 Task: Create Card Warehouse Management Review in Board Brand Messaging Development to Workspace Email Service Providers. Create Card Education Conference Review in Board Email Marketing List Cleaning and Segmentation to Workspace Email Service Providers. Create Card Warehouse Management Review in Board Product Quality Control and Assurance to Workspace Email Service Providers
Action: Mouse moved to (46, 248)
Screenshot: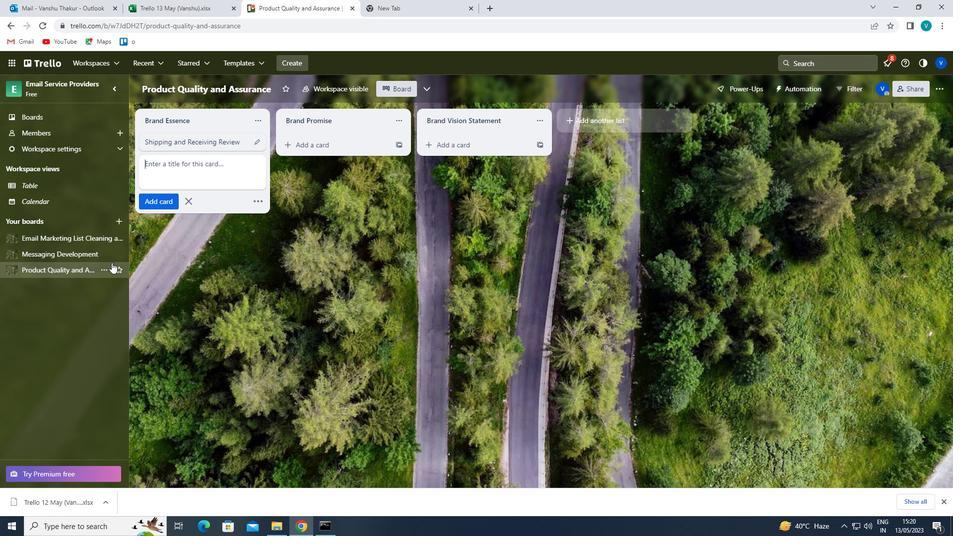 
Action: Mouse pressed left at (46, 248)
Screenshot: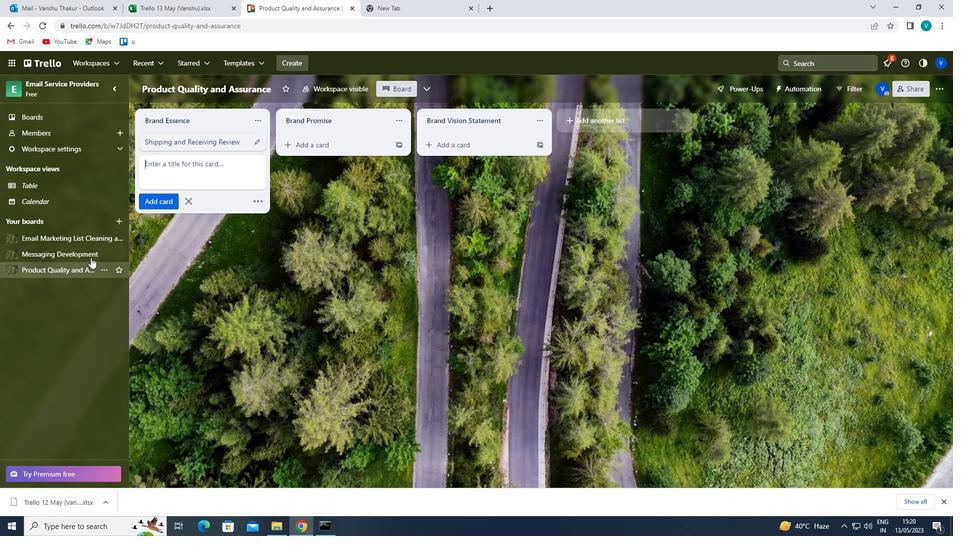 
Action: Mouse moved to (343, 146)
Screenshot: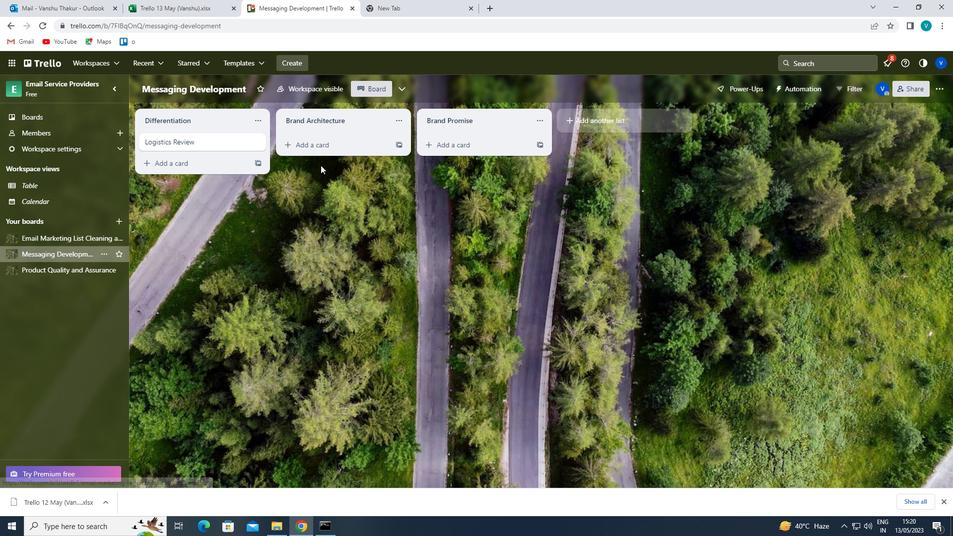 
Action: Mouse pressed left at (343, 146)
Screenshot: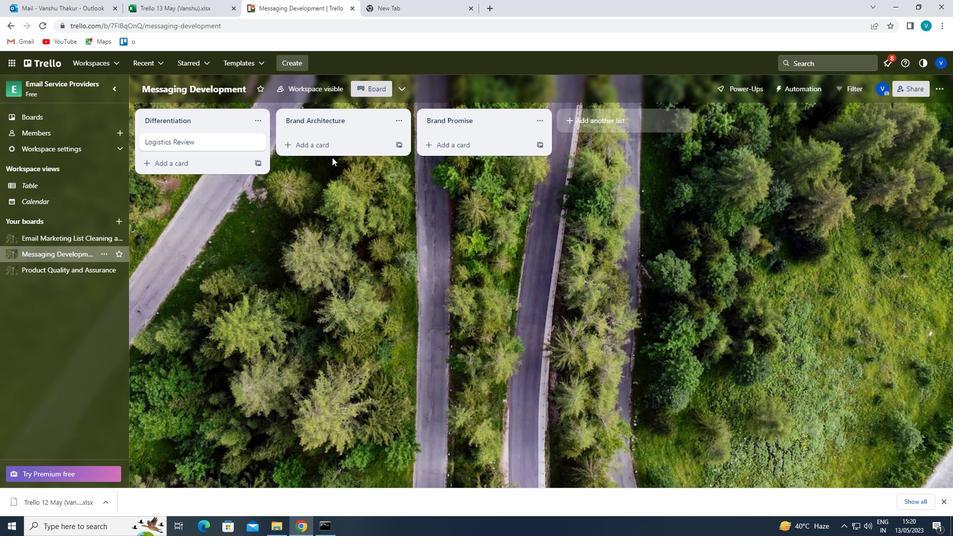 
Action: Key pressed <Key.shift><Key.shift><Key.shift>WAREHOUSE<Key.space><Key.shift>MANAGEMENT<Key.space><Key.shift>REC<Key.backspace>VIEW<Key.enter>
Screenshot: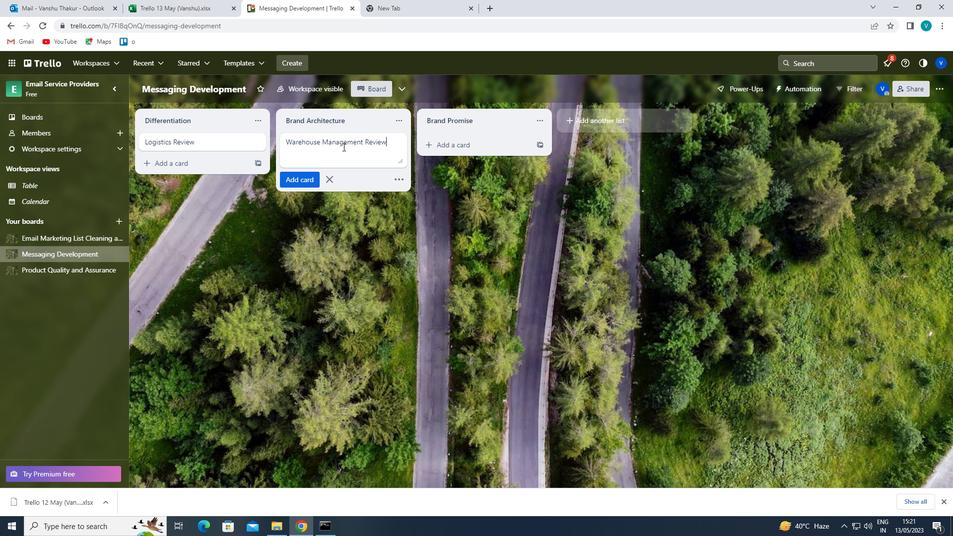 
Action: Mouse moved to (58, 237)
Screenshot: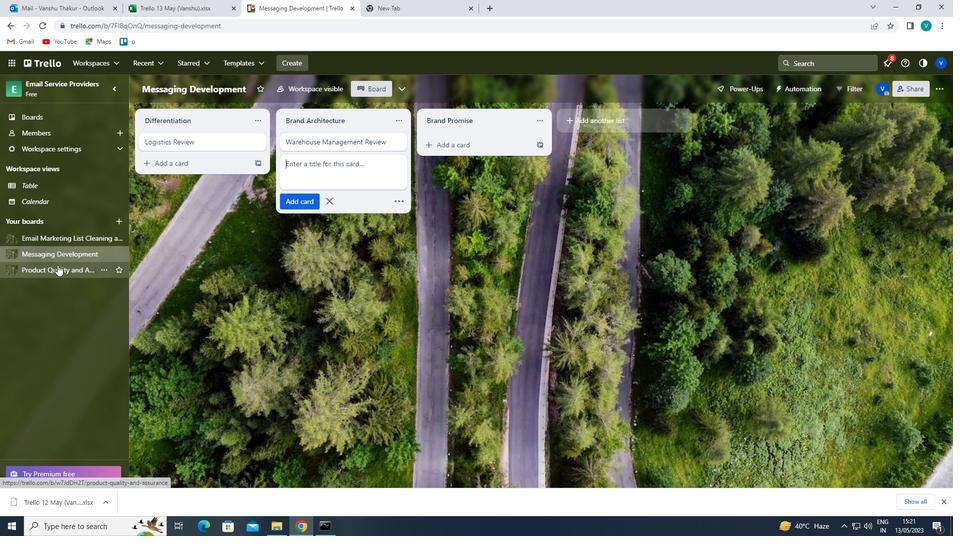 
Action: Mouse pressed left at (58, 237)
Screenshot: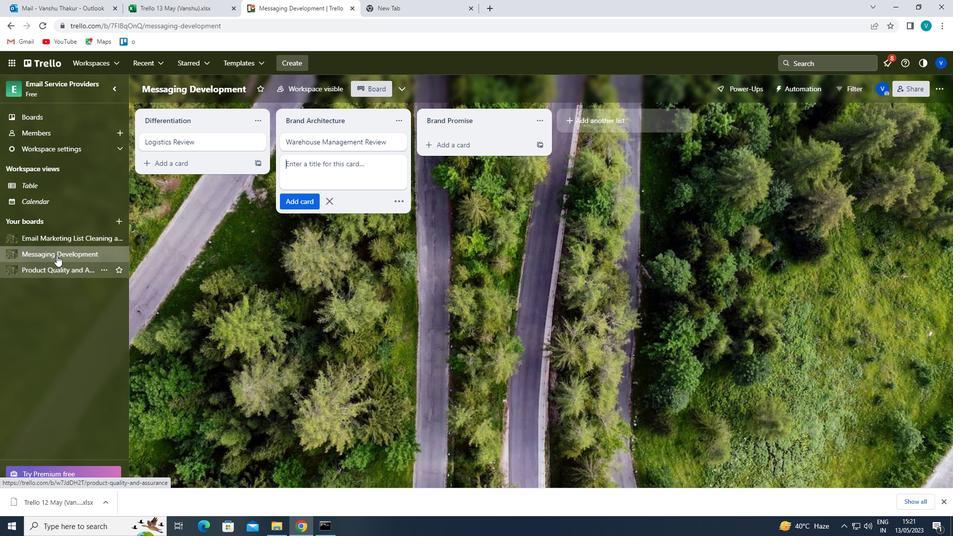 
Action: Mouse moved to (346, 143)
Screenshot: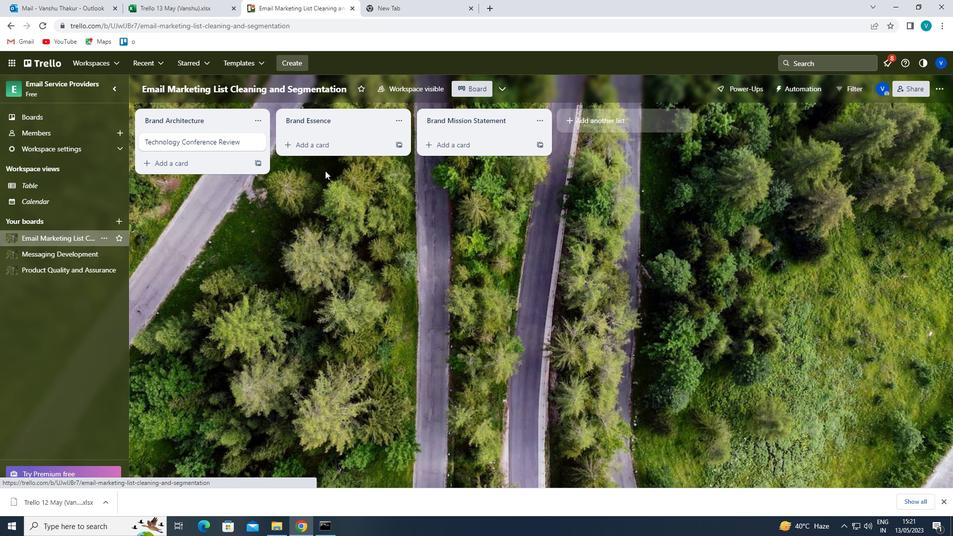 
Action: Mouse pressed left at (346, 143)
Screenshot: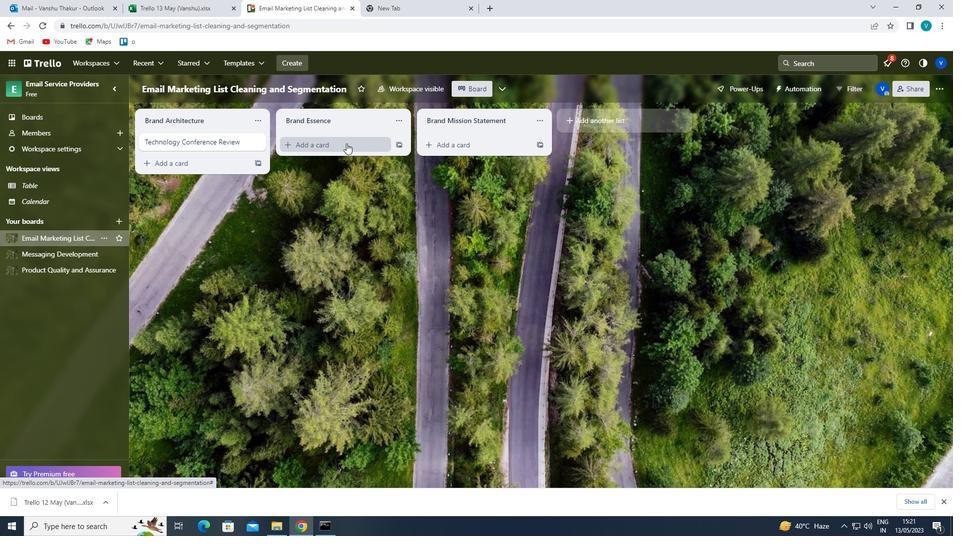 
Action: Key pressed <Key.shift>EDUCATION<Key.space><Key.shift>CONFERENCE<Key.space><Key.shift>REVIEW<Key.enter>
Screenshot: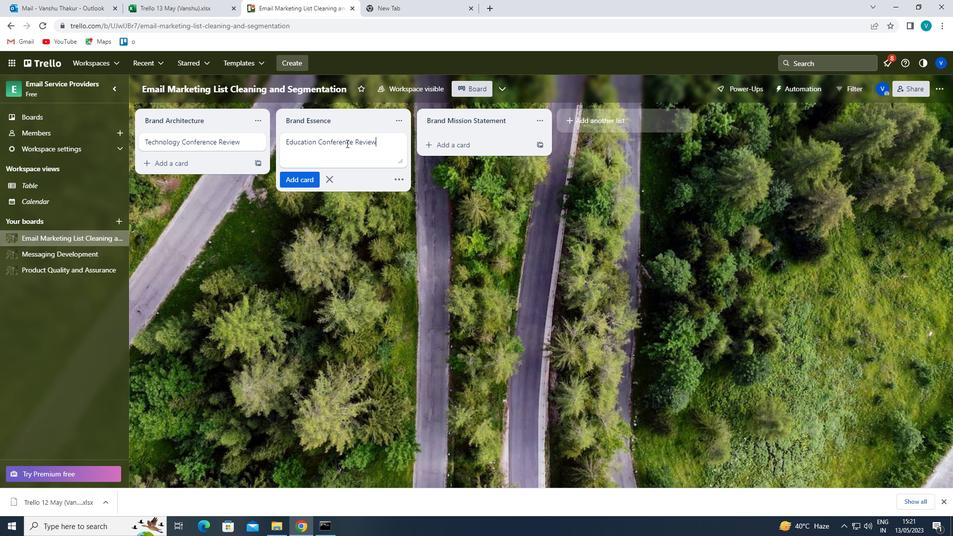 
Action: Mouse moved to (72, 272)
Screenshot: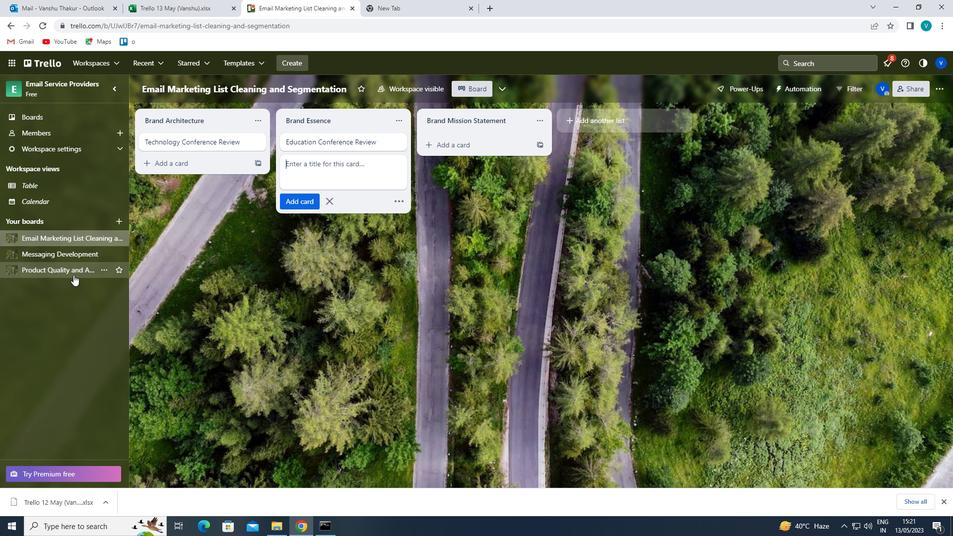 
Action: Mouse pressed left at (72, 272)
Screenshot: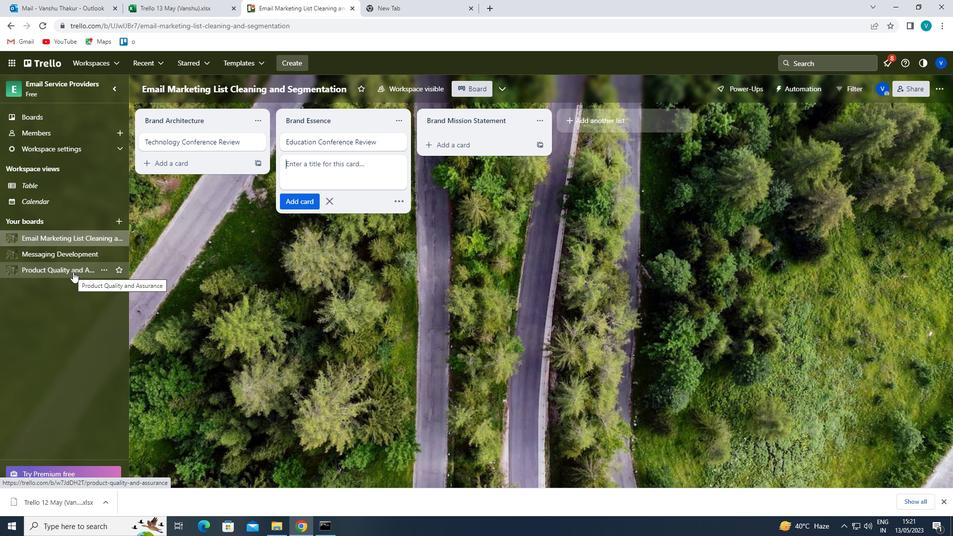
Action: Mouse moved to (332, 142)
Screenshot: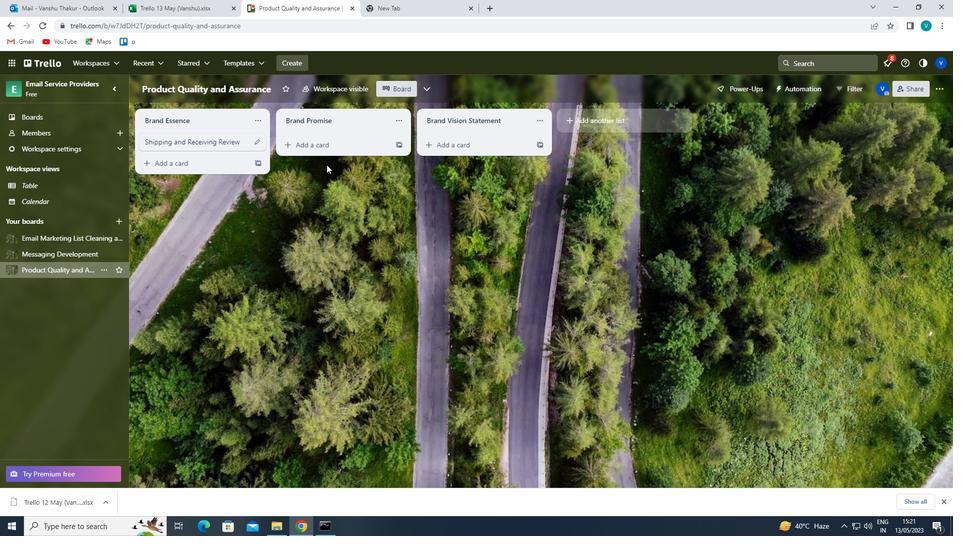 
Action: Mouse pressed left at (332, 142)
Screenshot: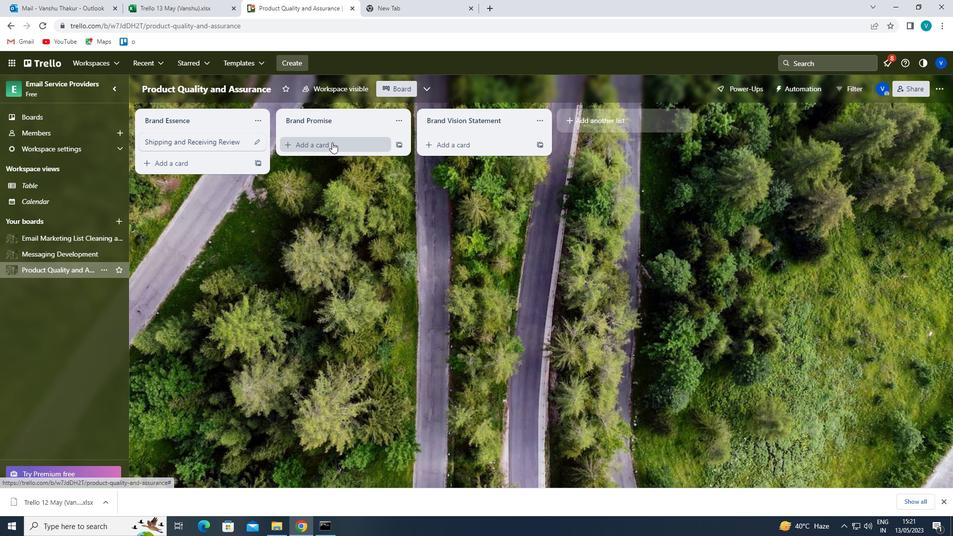 
Action: Key pressed <Key.shift>WARE
Screenshot: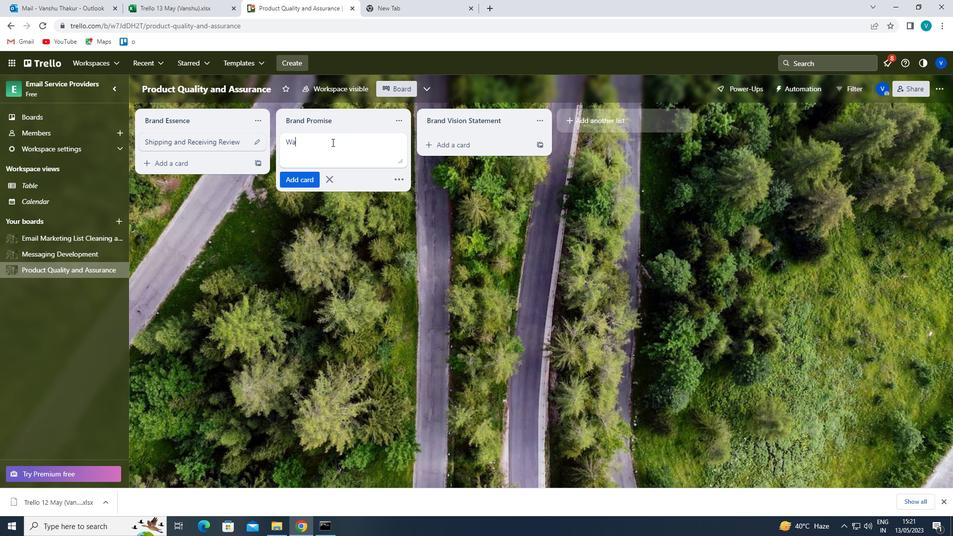 
Action: Mouse moved to (235, 88)
Screenshot: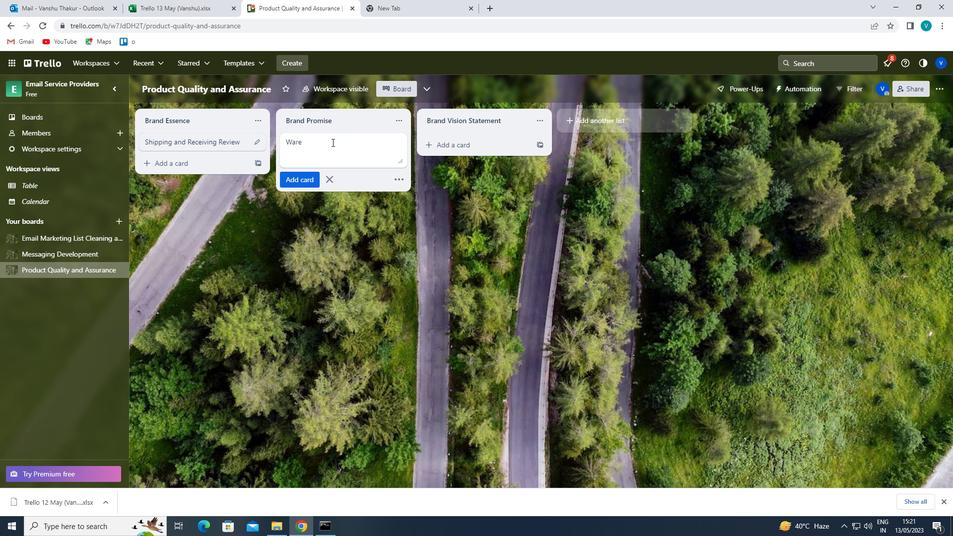 
Action: Key pressed HOUSE<Key.space><Key.shift>MANAGEMENT<Key.space><Key.shift>REVIEW<Key.enter>
Screenshot: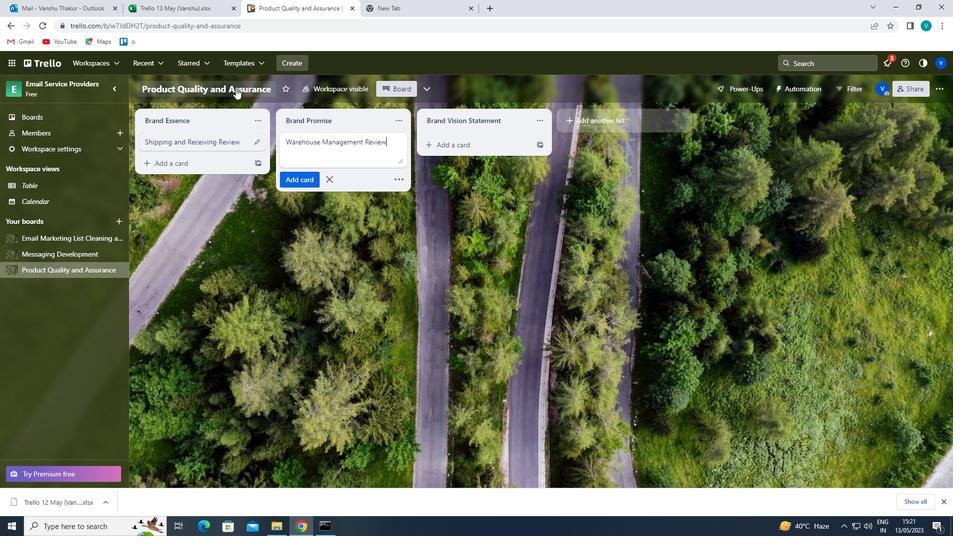 
